 Task: Check the average views per listing of 4 bedrooms in the last 1 year.
Action: Mouse moved to (937, 224)
Screenshot: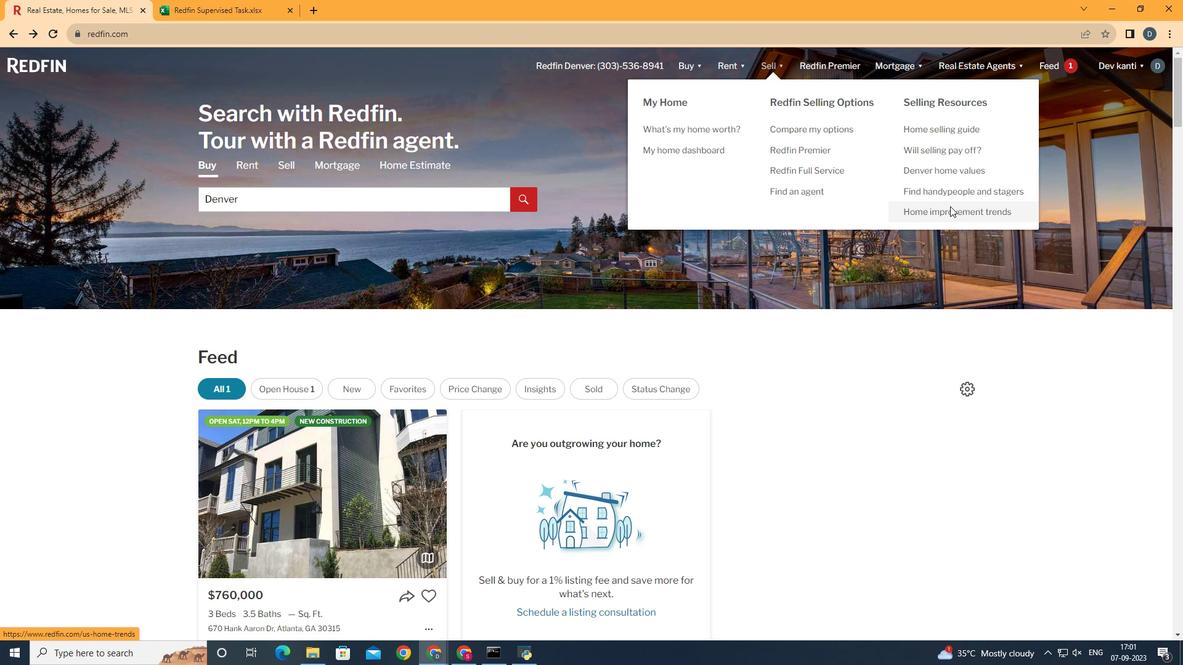 
Action: Mouse pressed left at (937, 224)
Screenshot: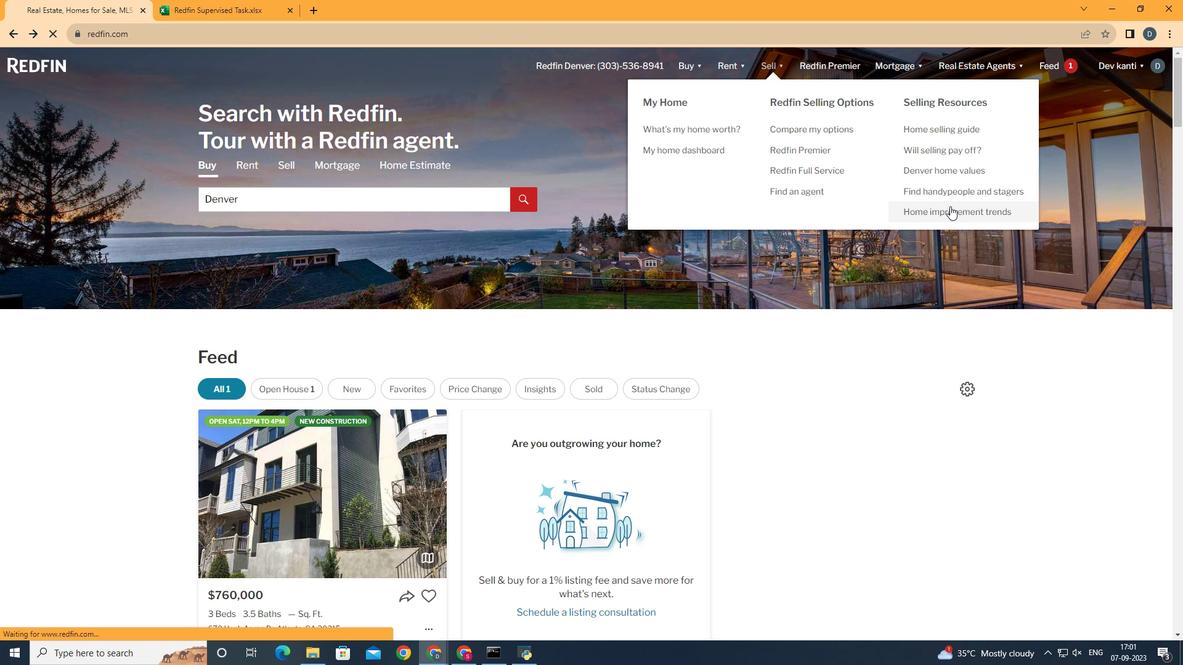 
Action: Mouse moved to (296, 252)
Screenshot: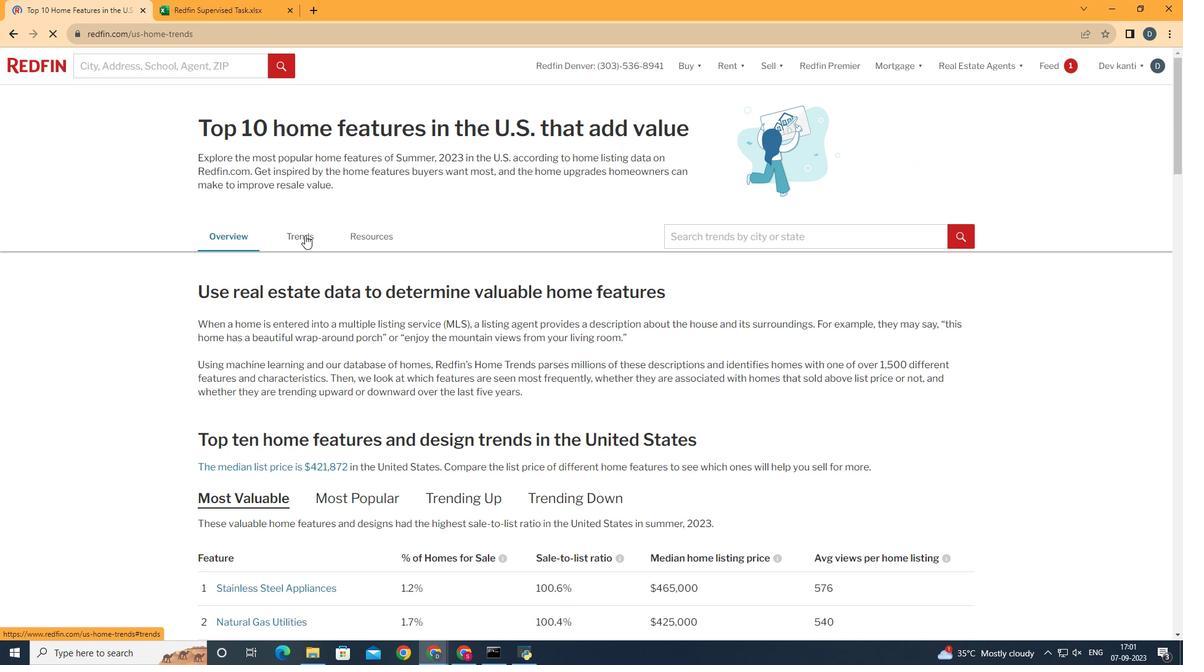 
Action: Mouse pressed left at (296, 252)
Screenshot: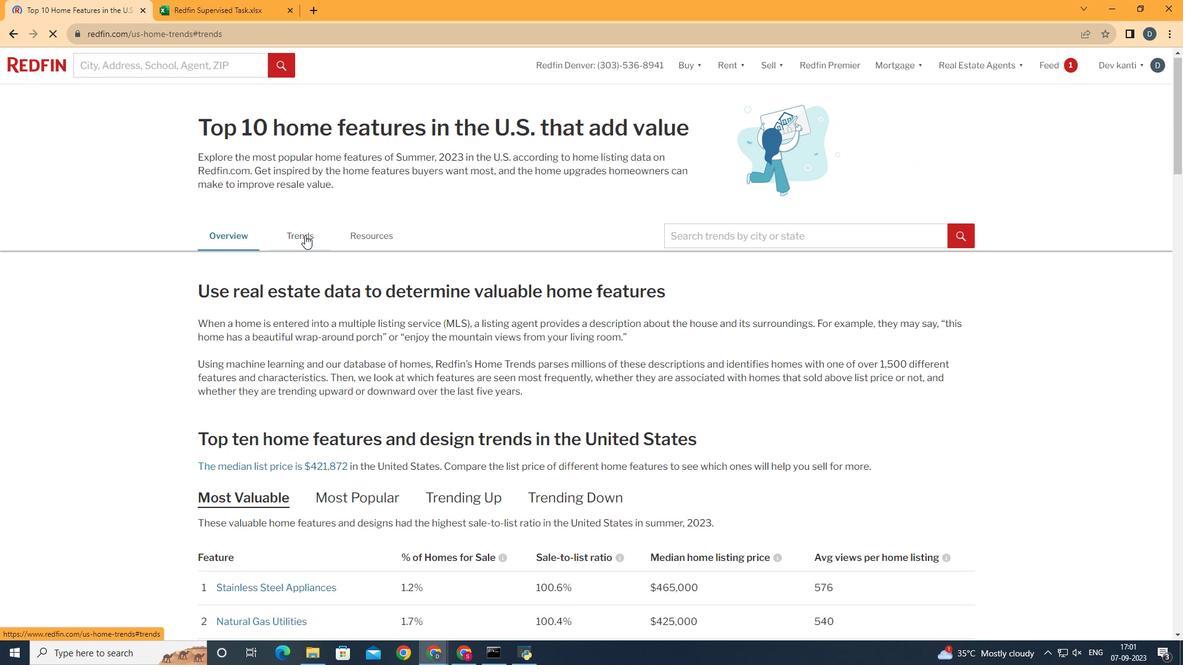 
Action: Mouse moved to (443, 347)
Screenshot: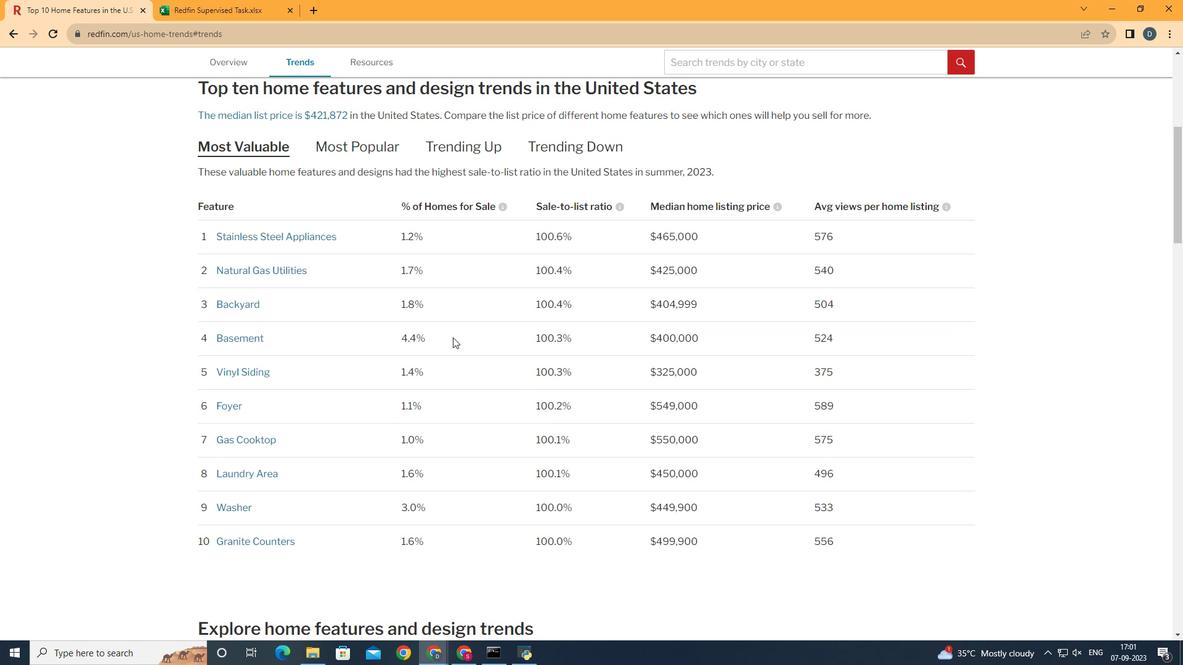
Action: Mouse scrolled (443, 346) with delta (0, 0)
Screenshot: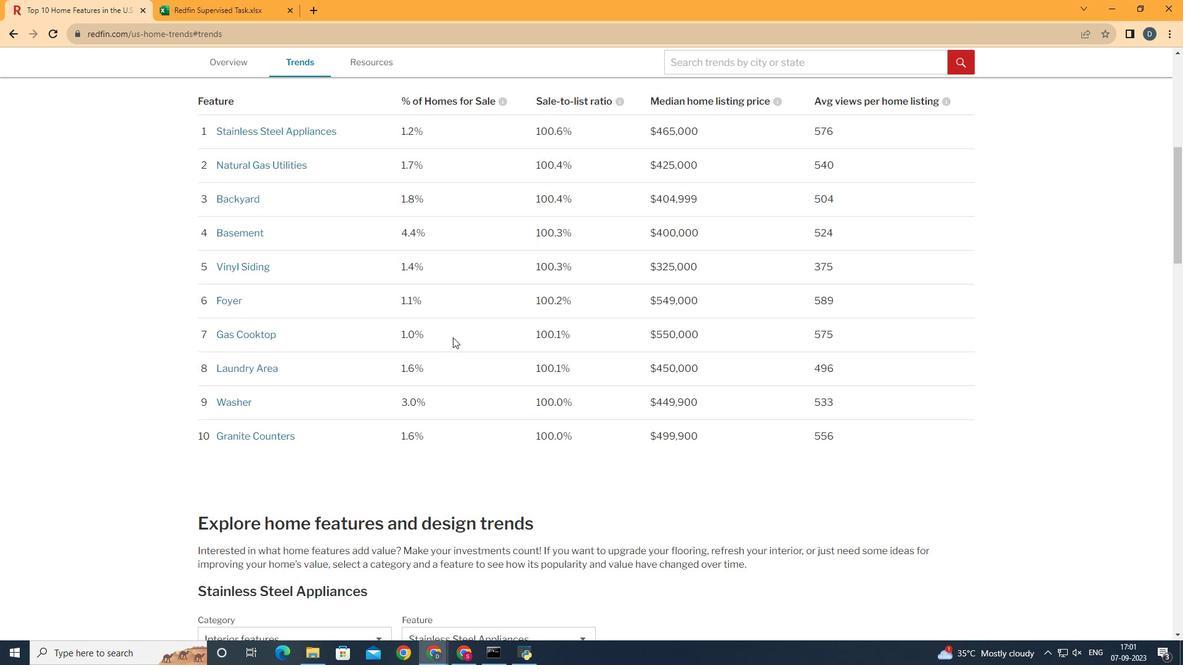 
Action: Mouse scrolled (443, 346) with delta (0, 0)
Screenshot: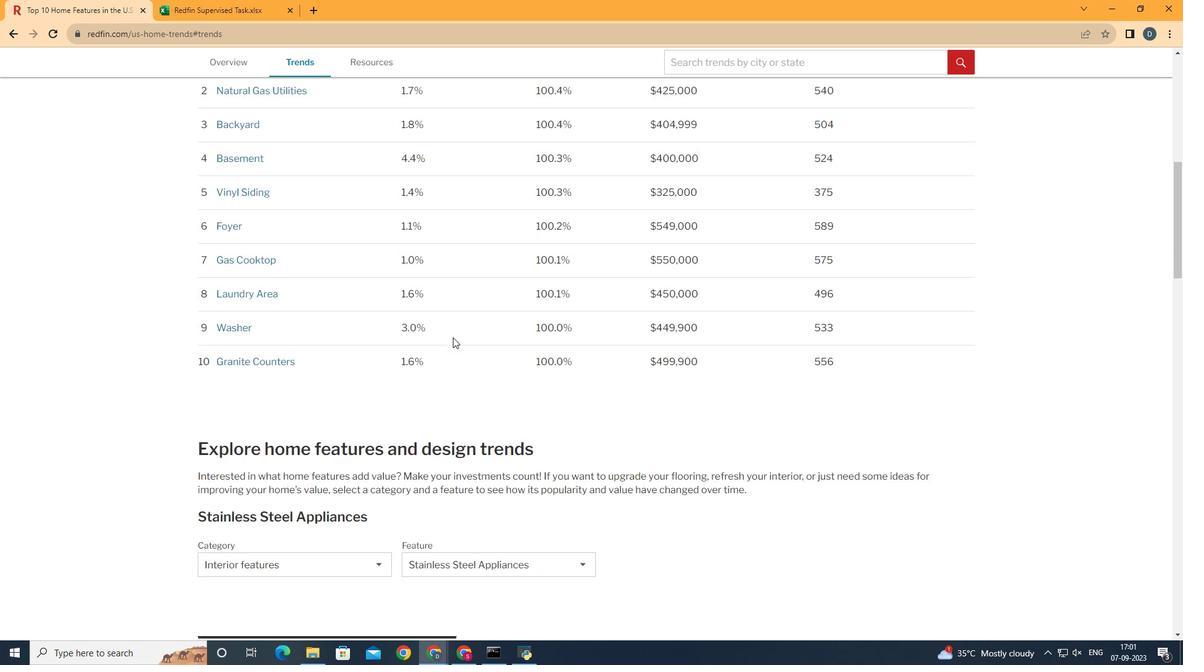 
Action: Mouse scrolled (443, 346) with delta (0, 0)
Screenshot: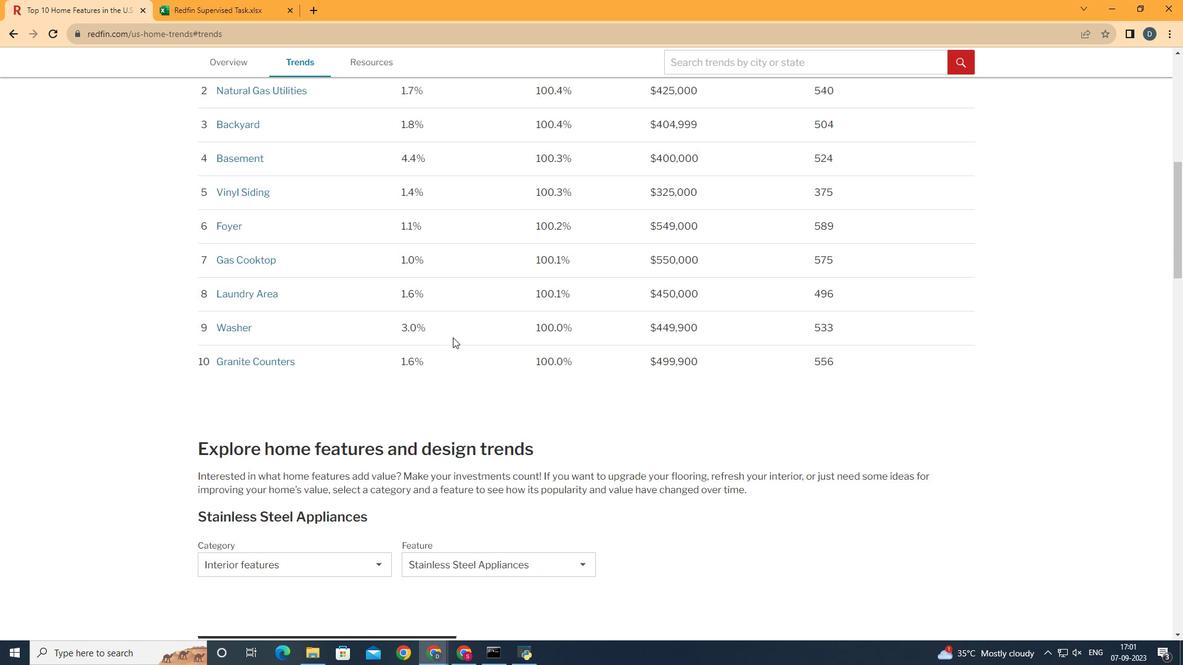 
Action: Mouse scrolled (443, 346) with delta (0, 0)
Screenshot: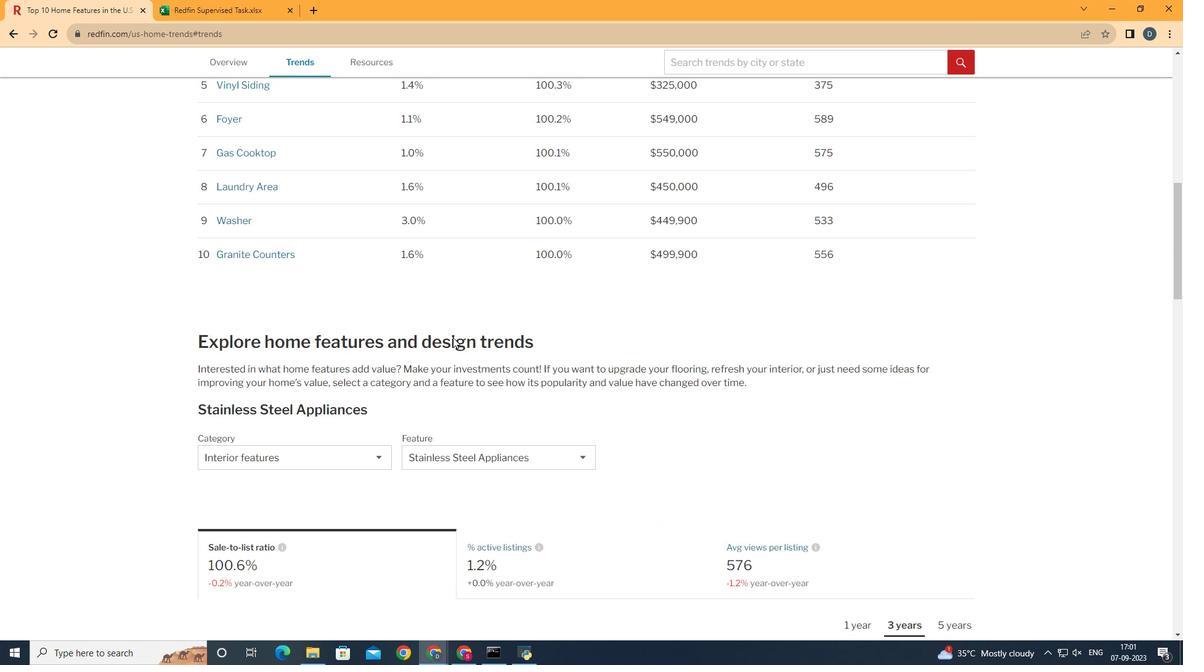 
Action: Mouse scrolled (443, 346) with delta (0, 0)
Screenshot: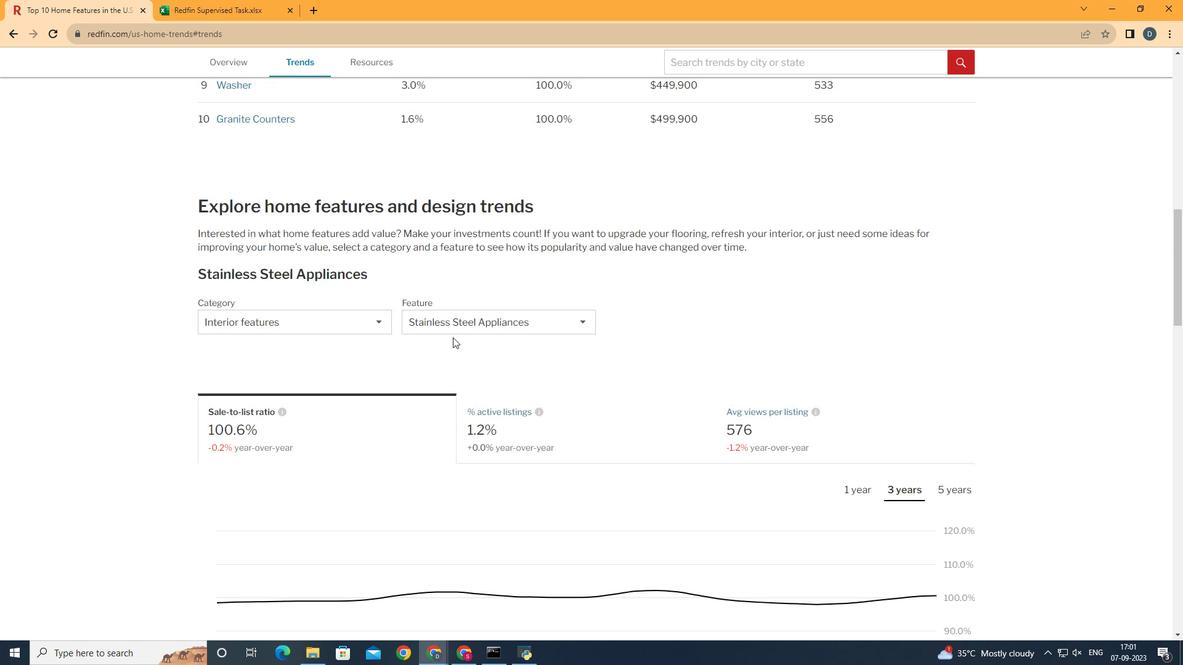 
Action: Mouse scrolled (443, 346) with delta (0, 0)
Screenshot: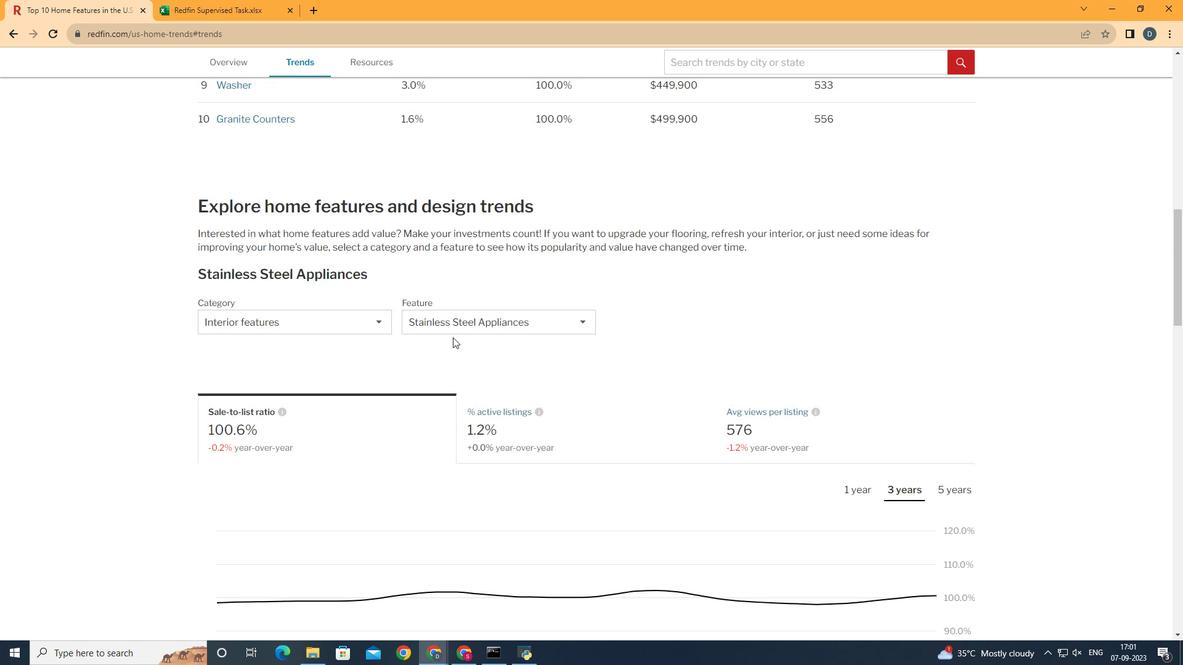 
Action: Mouse scrolled (443, 346) with delta (0, 0)
Screenshot: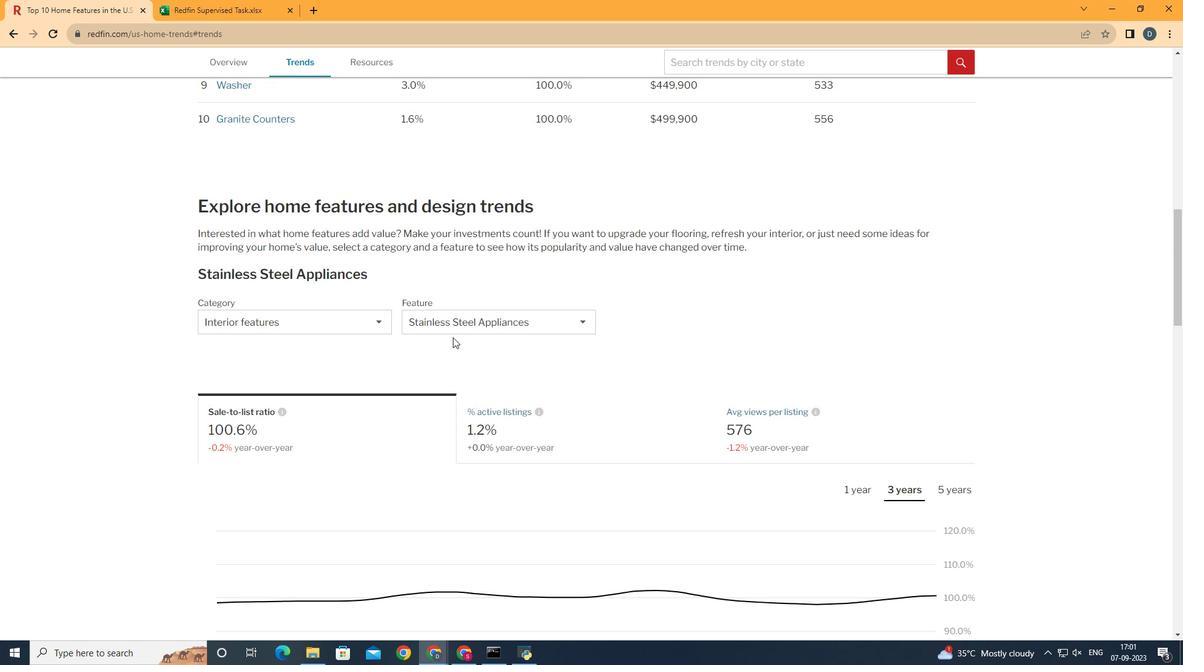 
Action: Mouse moved to (337, 332)
Screenshot: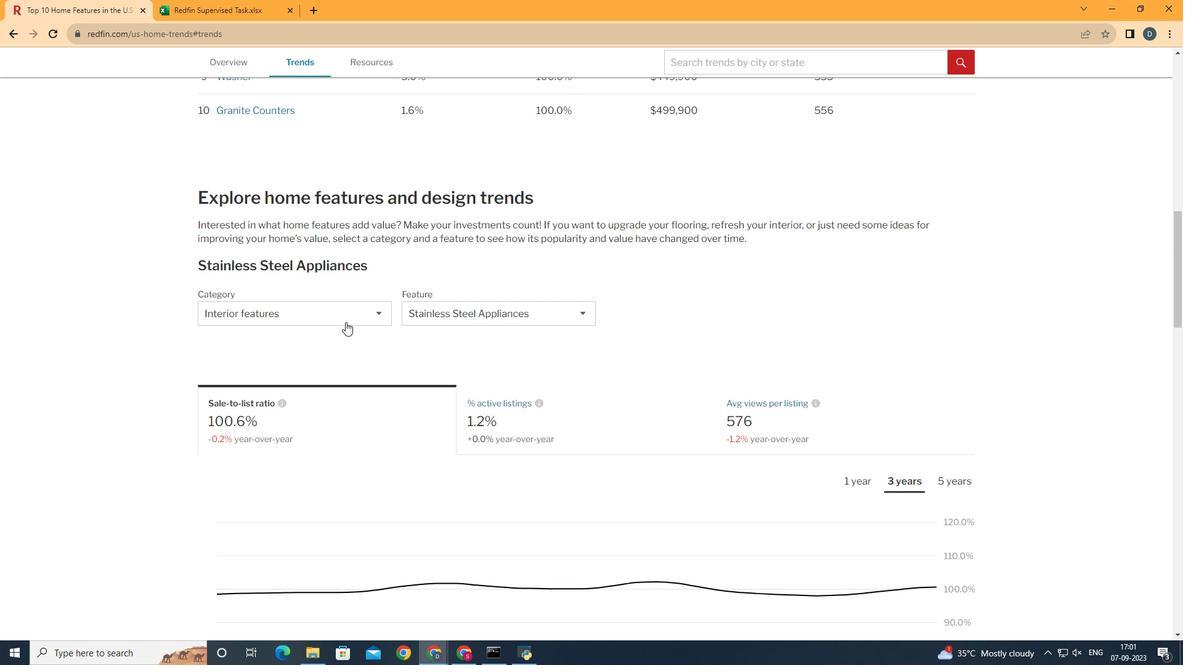 
Action: Mouse pressed left at (337, 332)
Screenshot: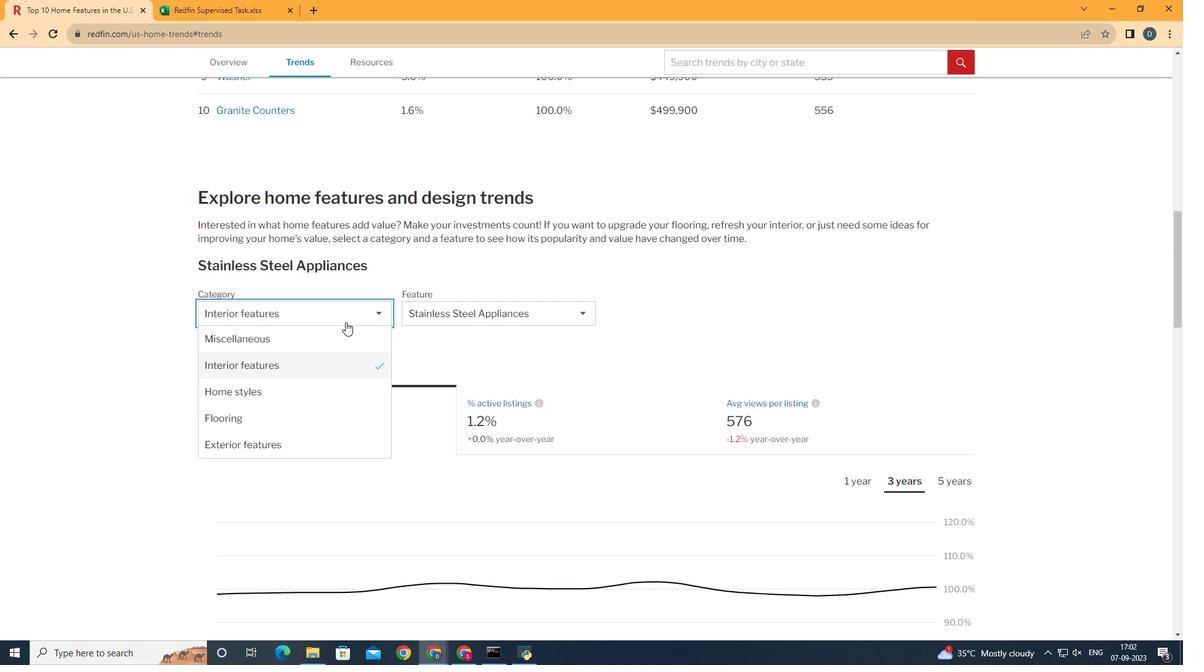 
Action: Mouse moved to (348, 374)
Screenshot: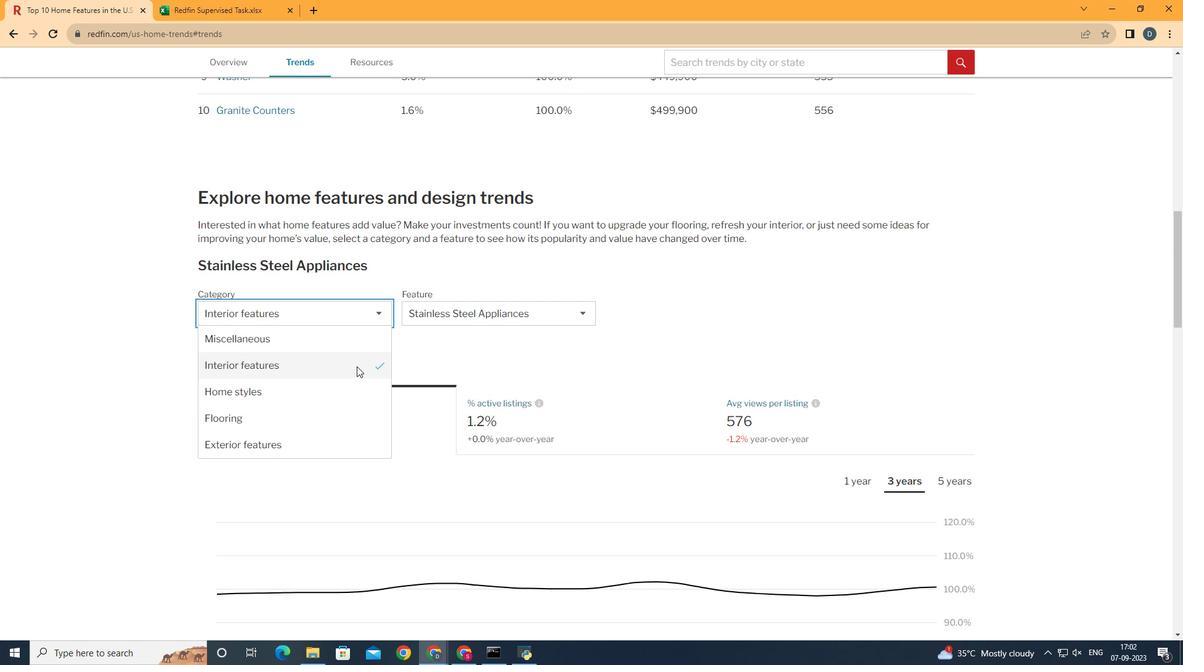 
Action: Mouse pressed left at (348, 374)
Screenshot: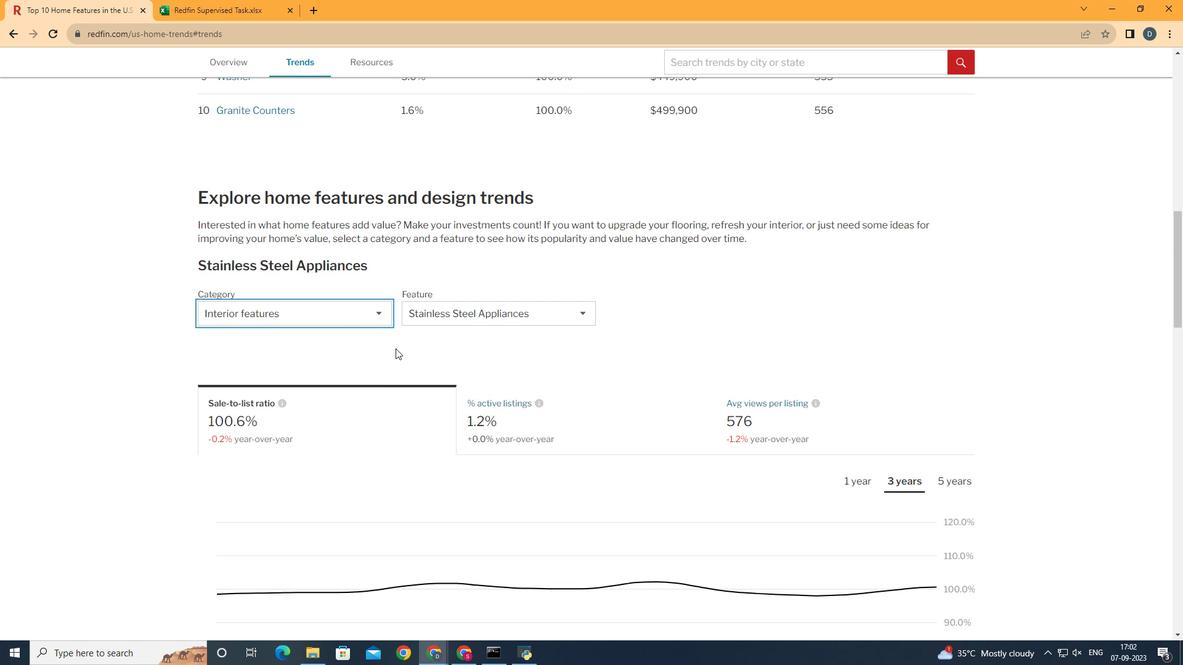 
Action: Mouse moved to (444, 332)
Screenshot: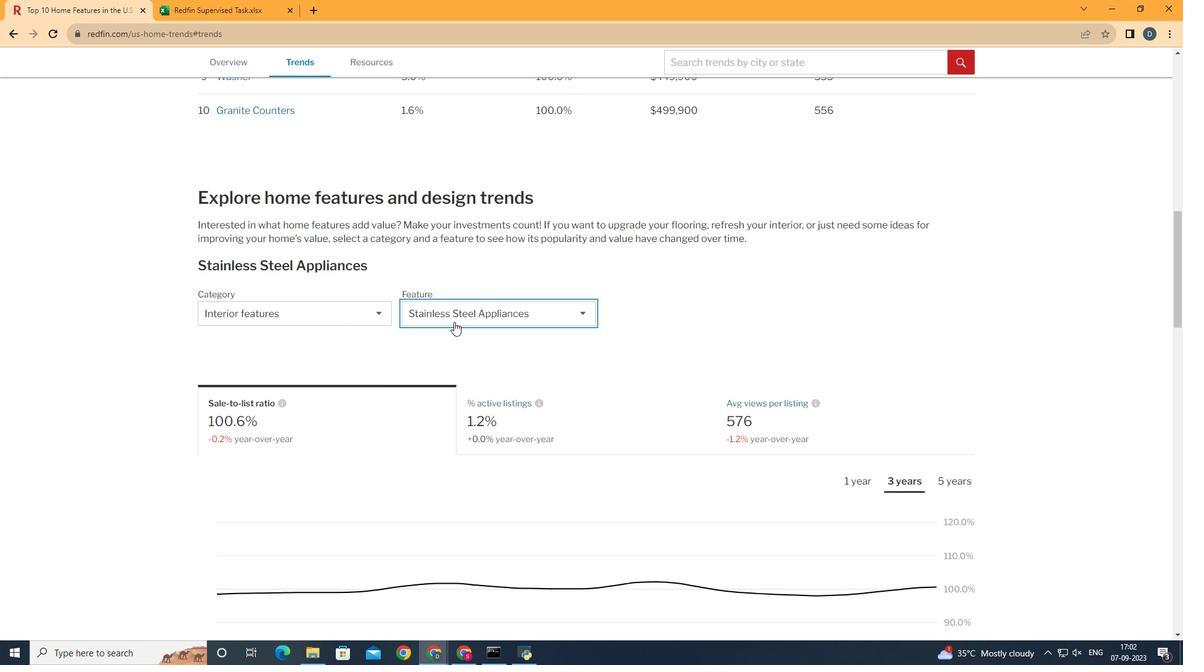 
Action: Mouse pressed left at (444, 332)
Screenshot: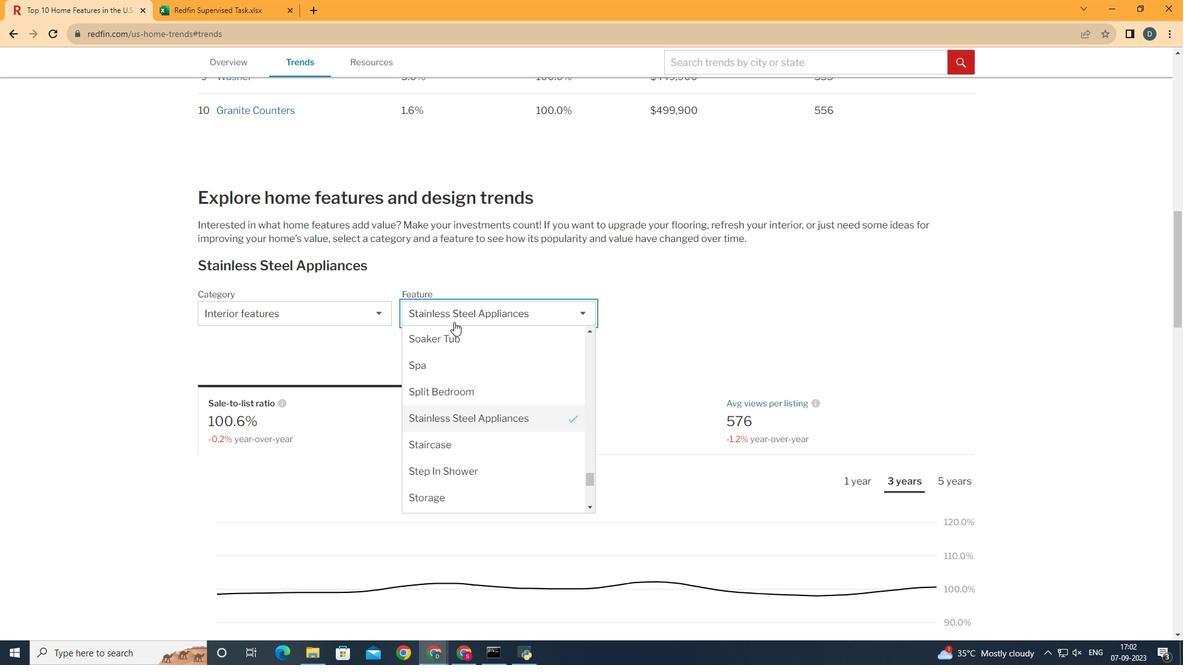 
Action: Mouse moved to (577, 478)
Screenshot: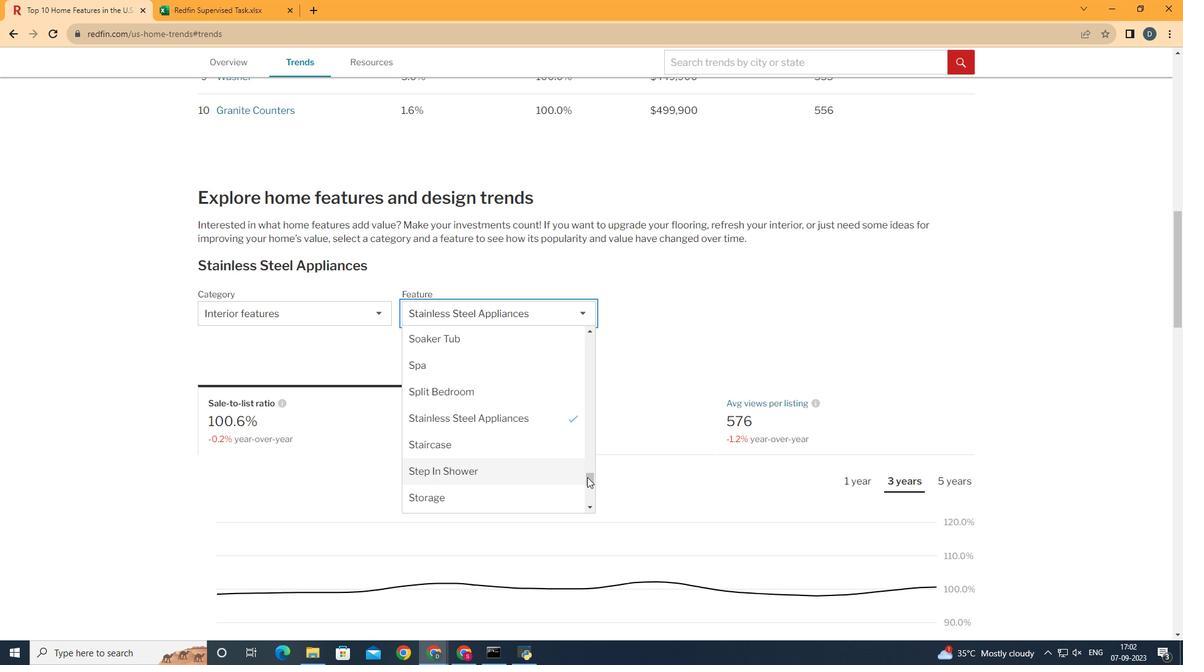 
Action: Mouse pressed left at (577, 478)
Screenshot: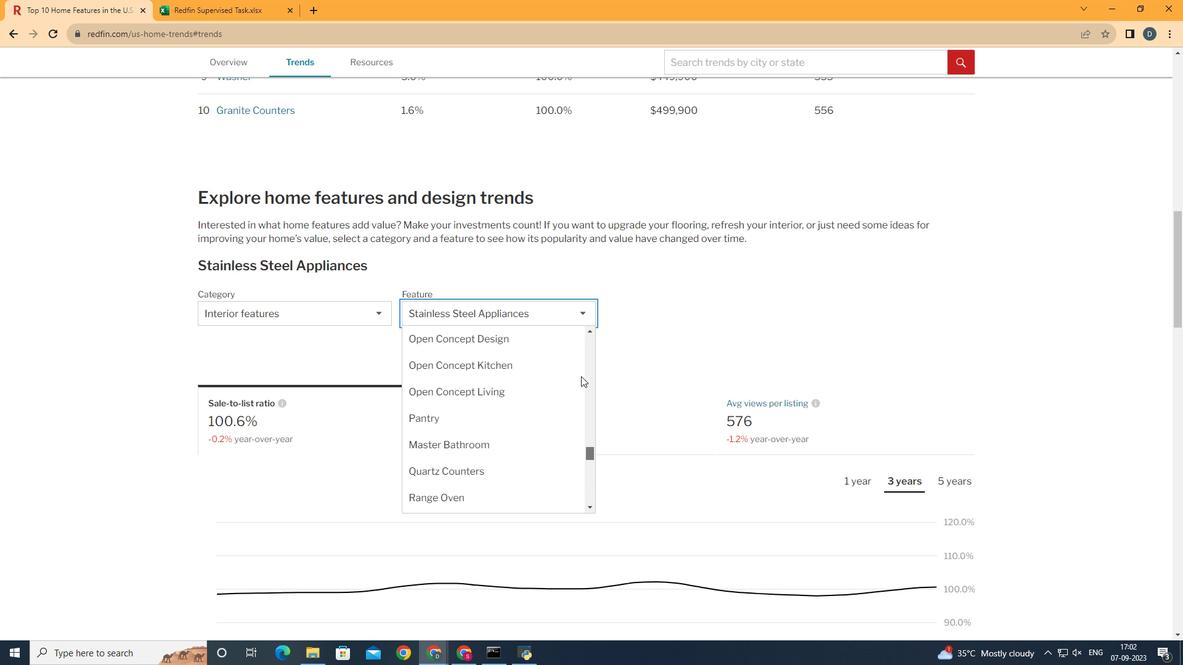 
Action: Mouse moved to (503, 405)
Screenshot: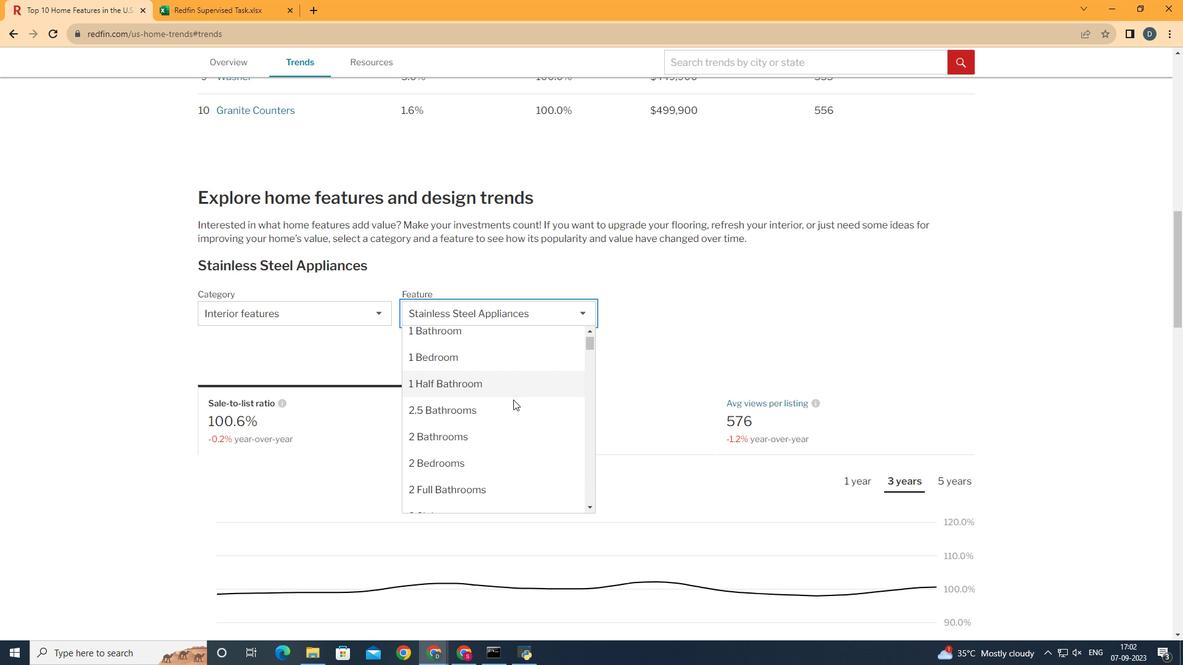 
Action: Mouse scrolled (503, 404) with delta (0, 0)
Screenshot: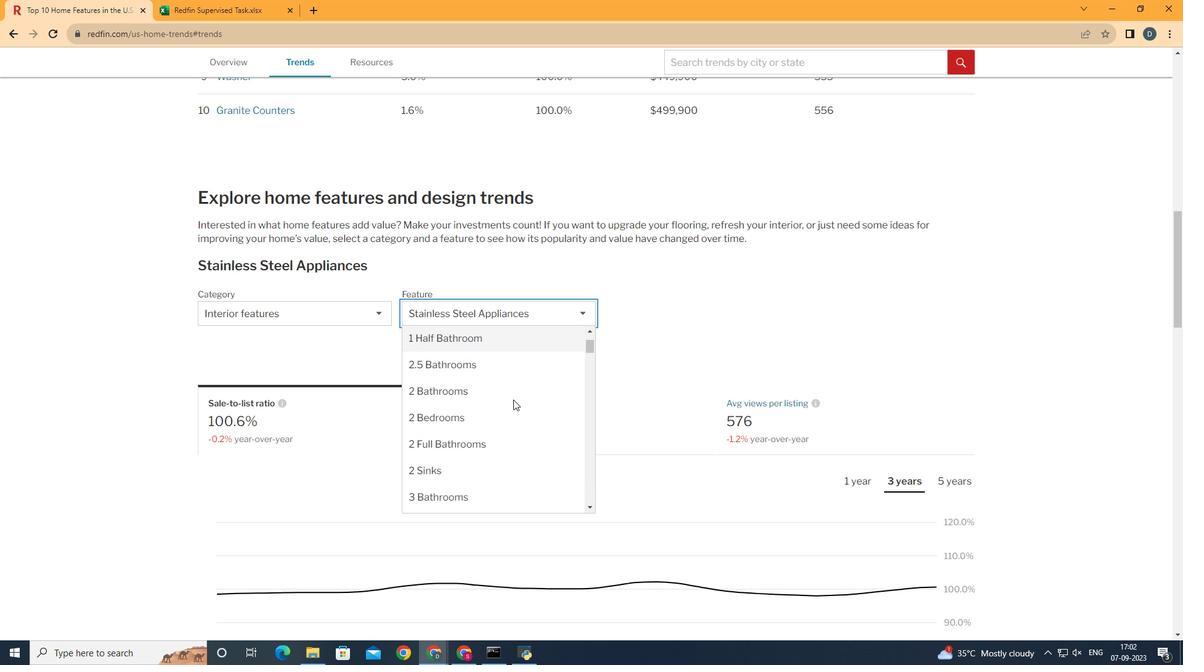
Action: Mouse moved to (503, 406)
Screenshot: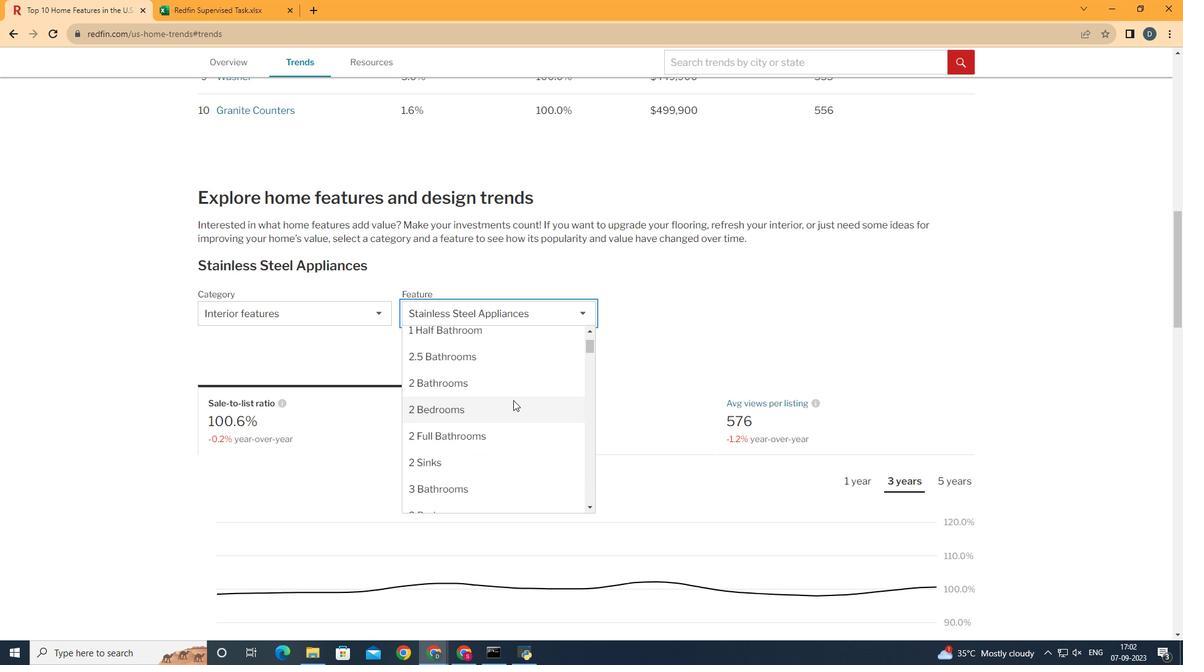 
Action: Mouse scrolled (503, 405) with delta (0, 0)
Screenshot: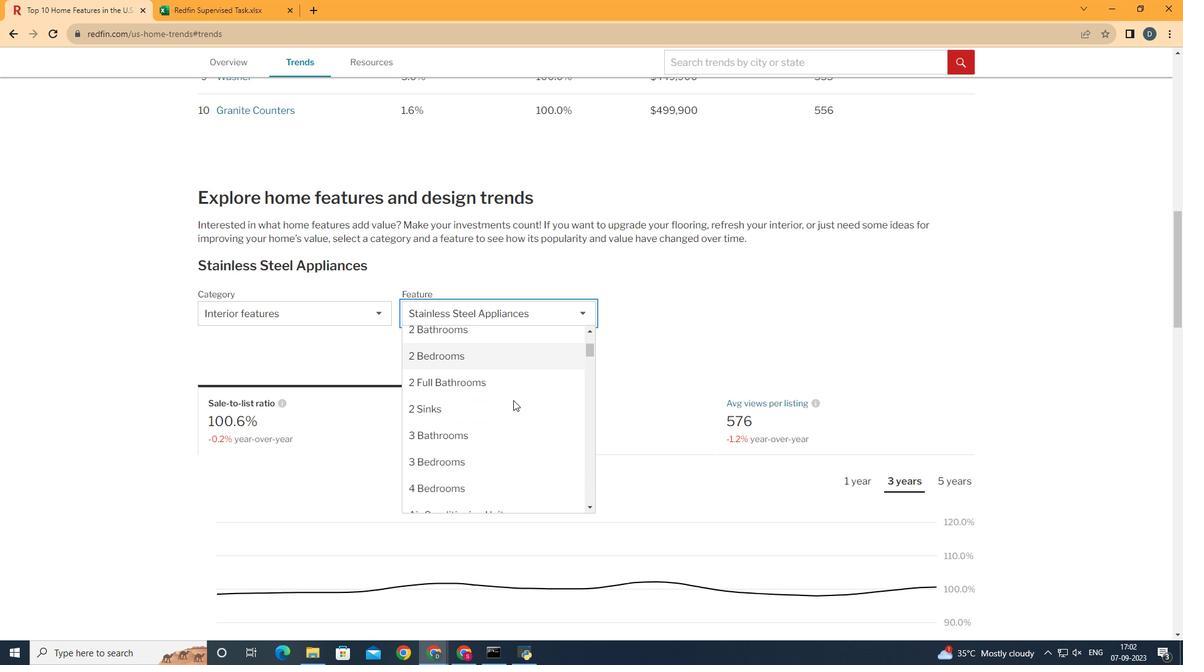 
Action: Mouse moved to (471, 478)
Screenshot: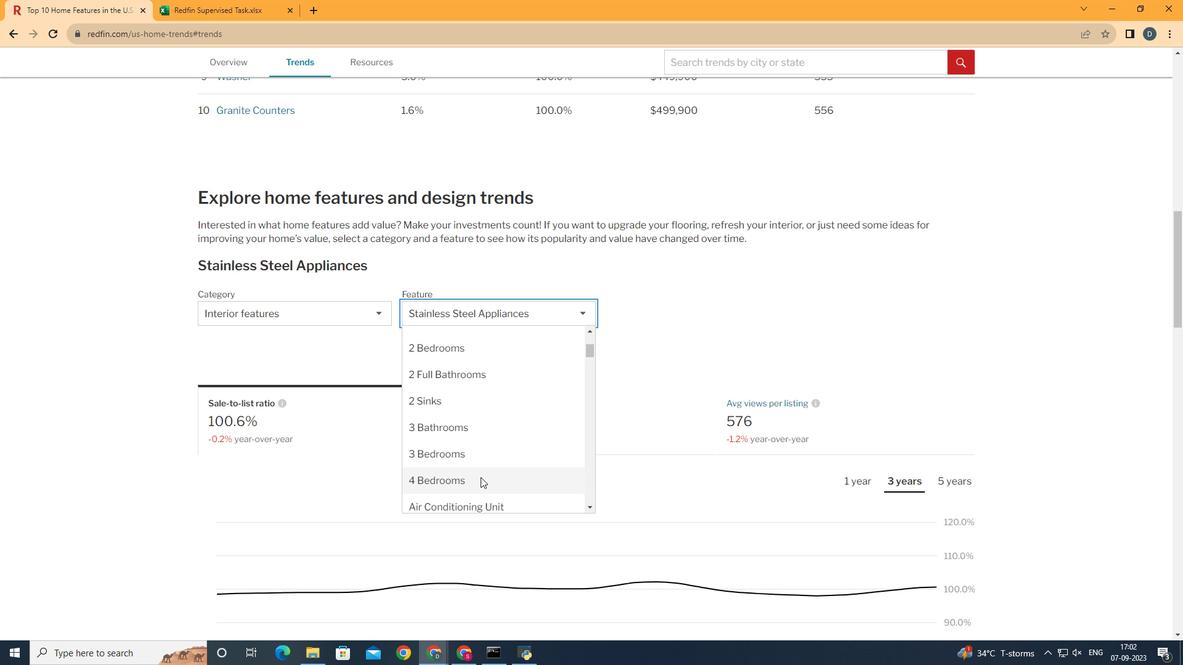 
Action: Mouse pressed left at (471, 478)
Screenshot: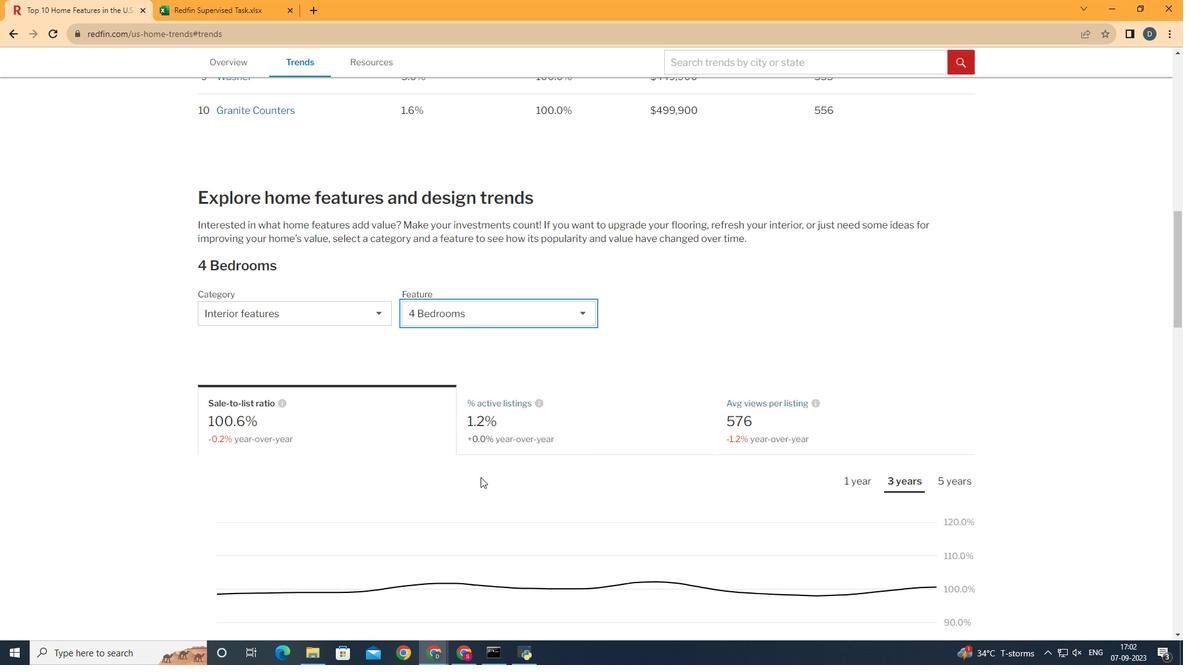 
Action: Mouse moved to (839, 431)
Screenshot: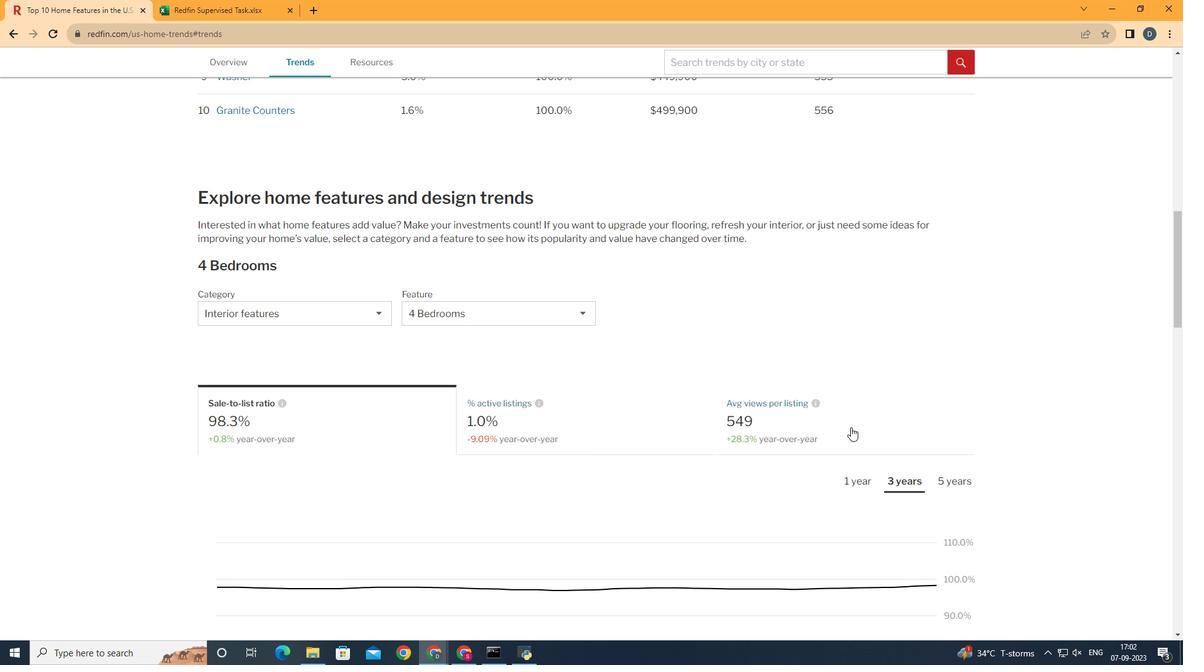 
Action: Mouse pressed left at (839, 431)
Screenshot: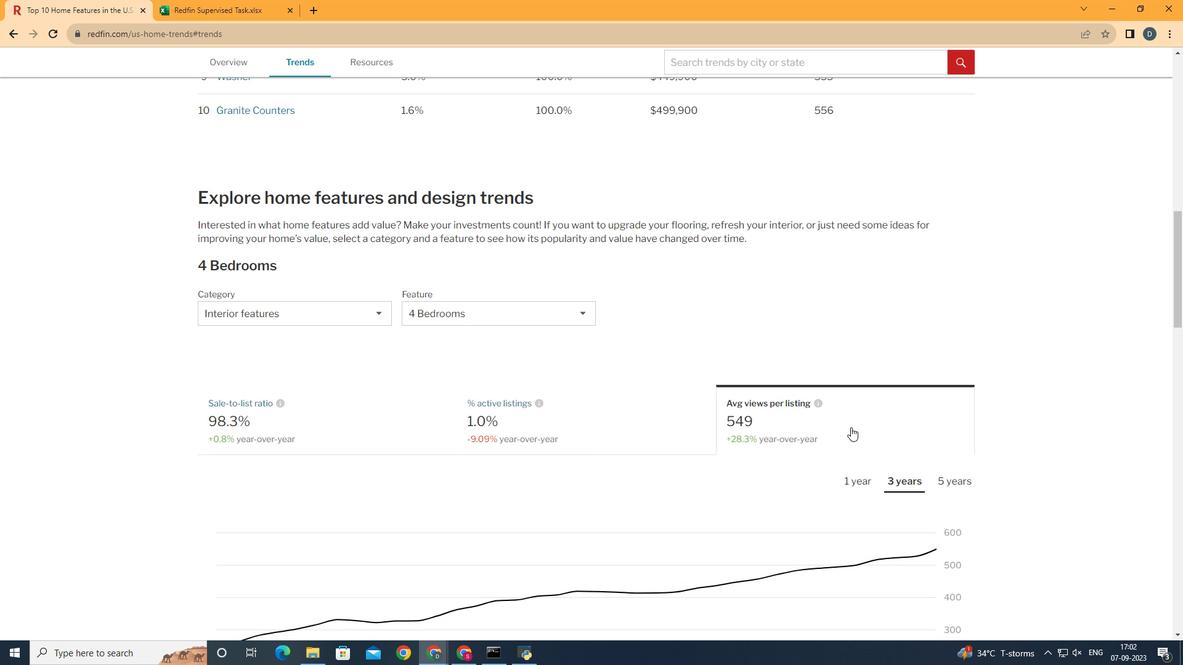 
Action: Mouse scrolled (839, 430) with delta (0, 0)
Screenshot: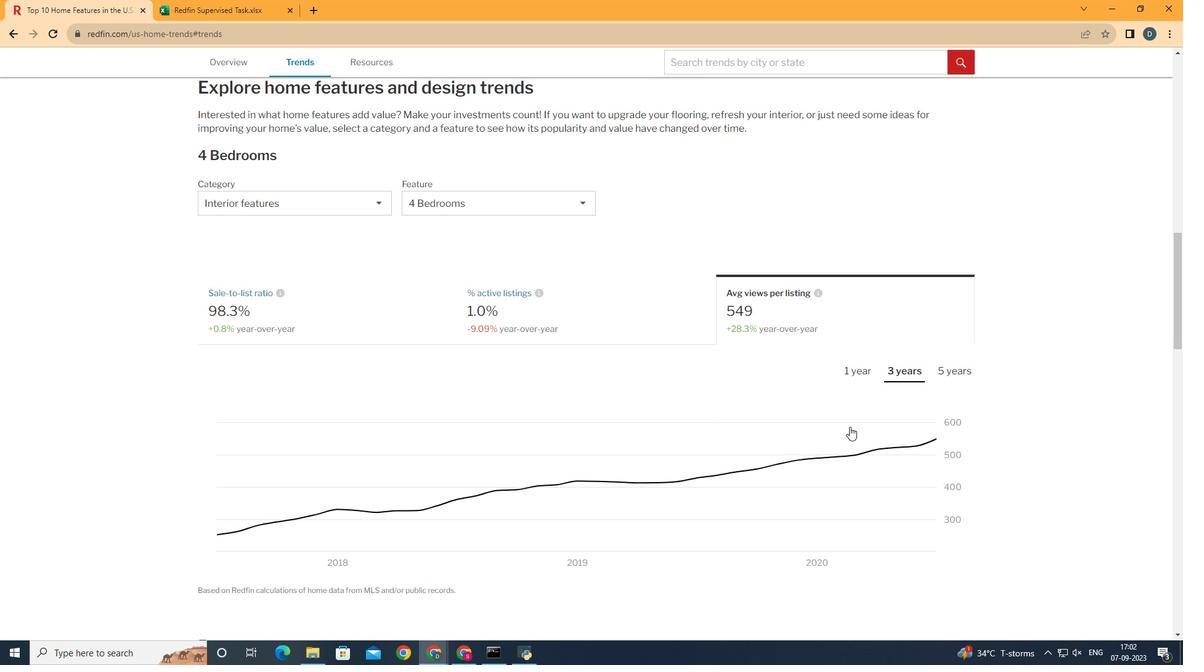 
Action: Mouse scrolled (839, 430) with delta (0, 0)
Screenshot: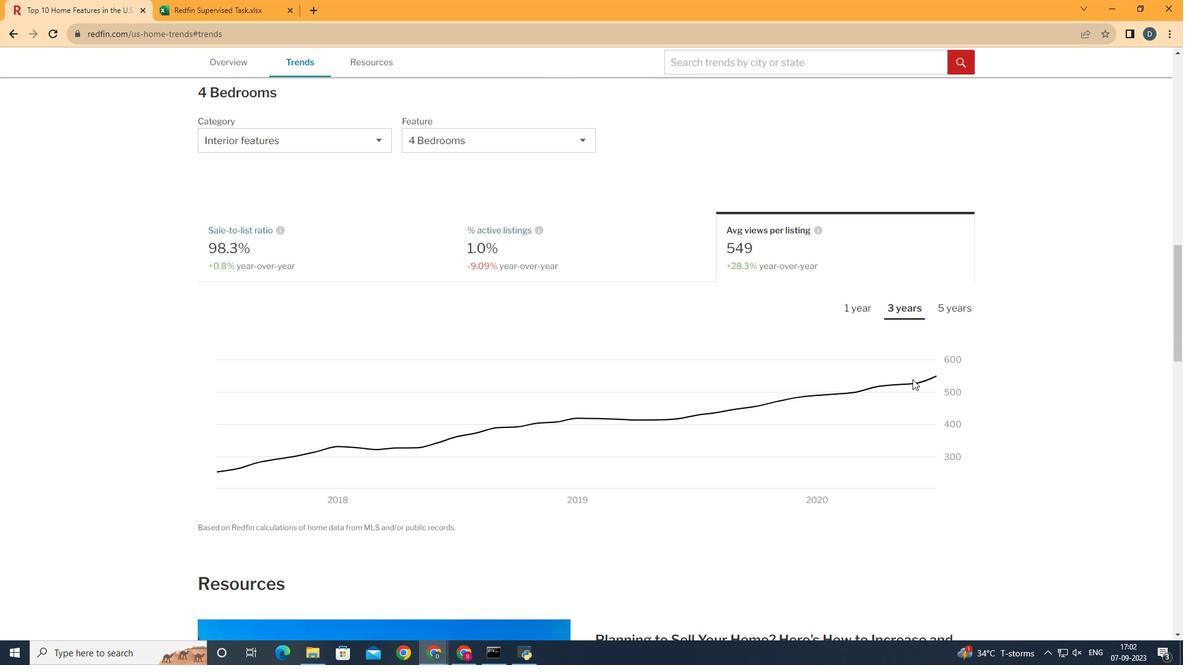 
Action: Mouse scrolled (839, 430) with delta (0, 0)
Screenshot: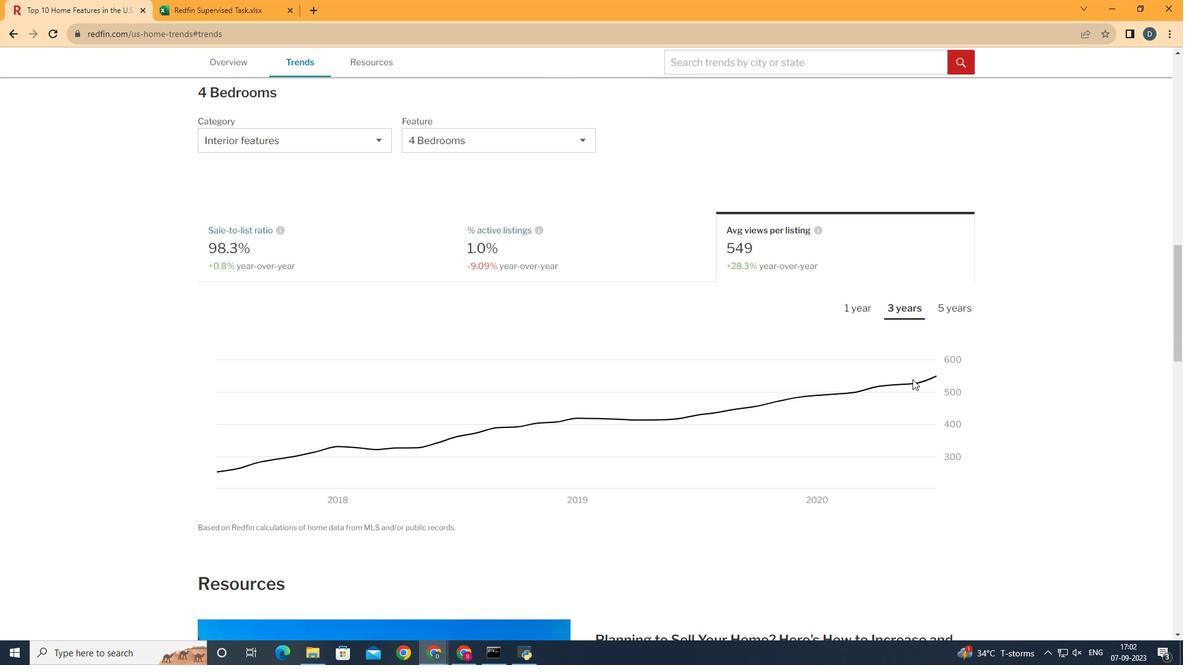 
Action: Mouse moved to (852, 303)
Screenshot: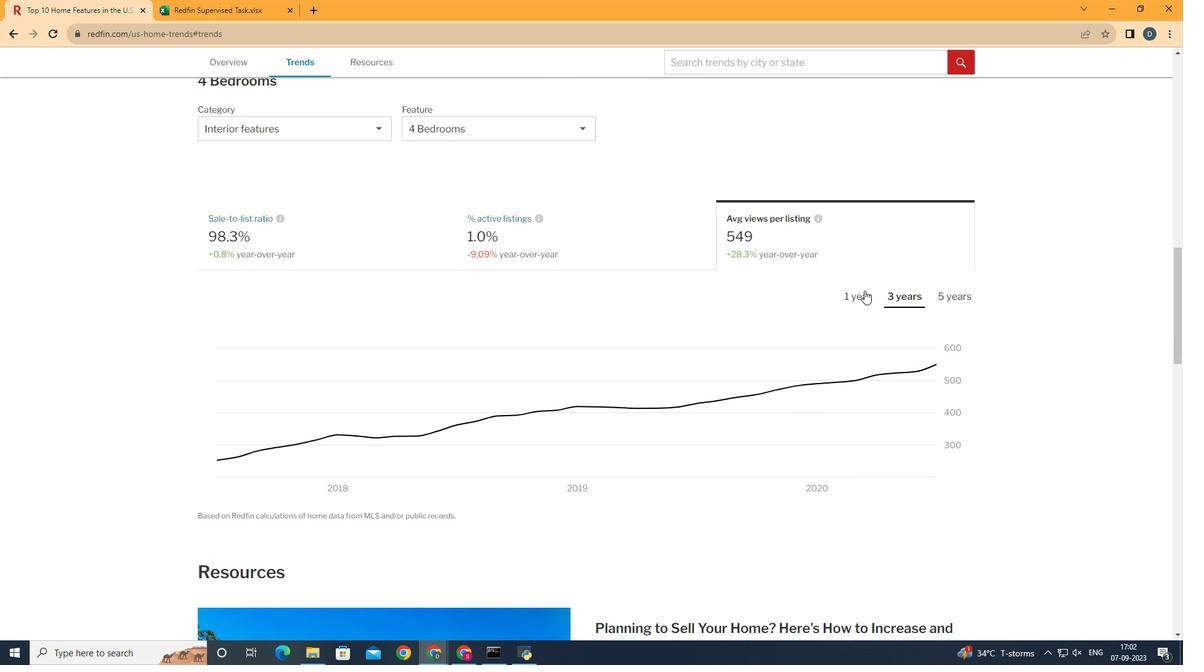 
Action: Mouse pressed left at (852, 303)
Screenshot: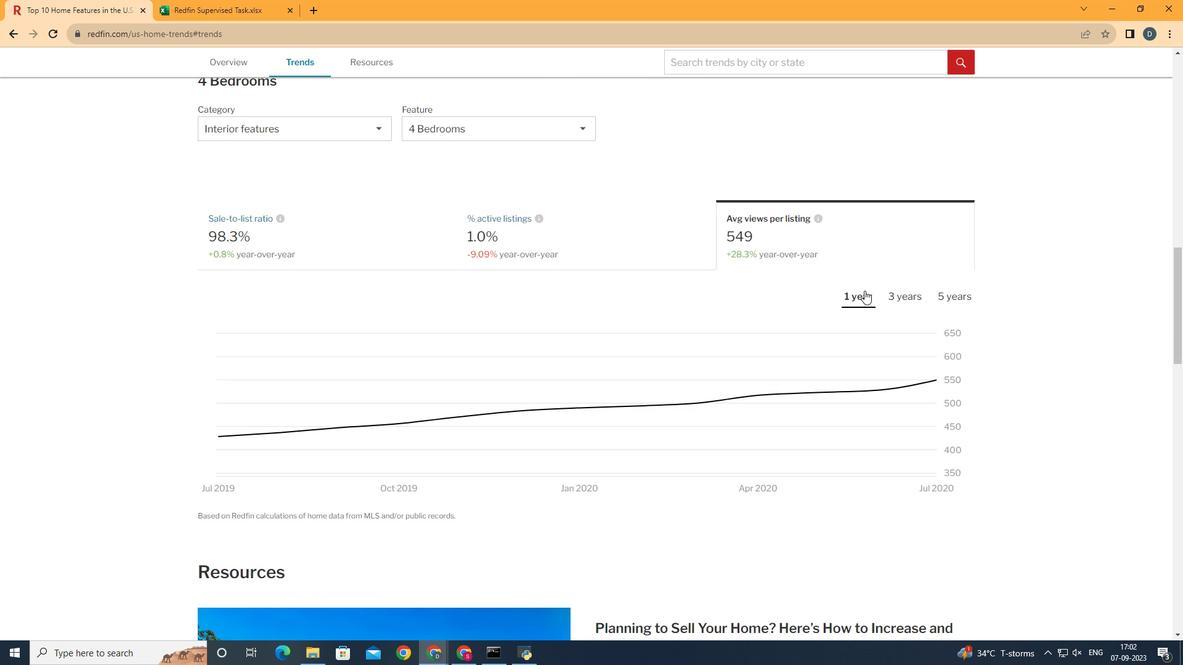 
Action: Mouse moved to (889, 411)
Screenshot: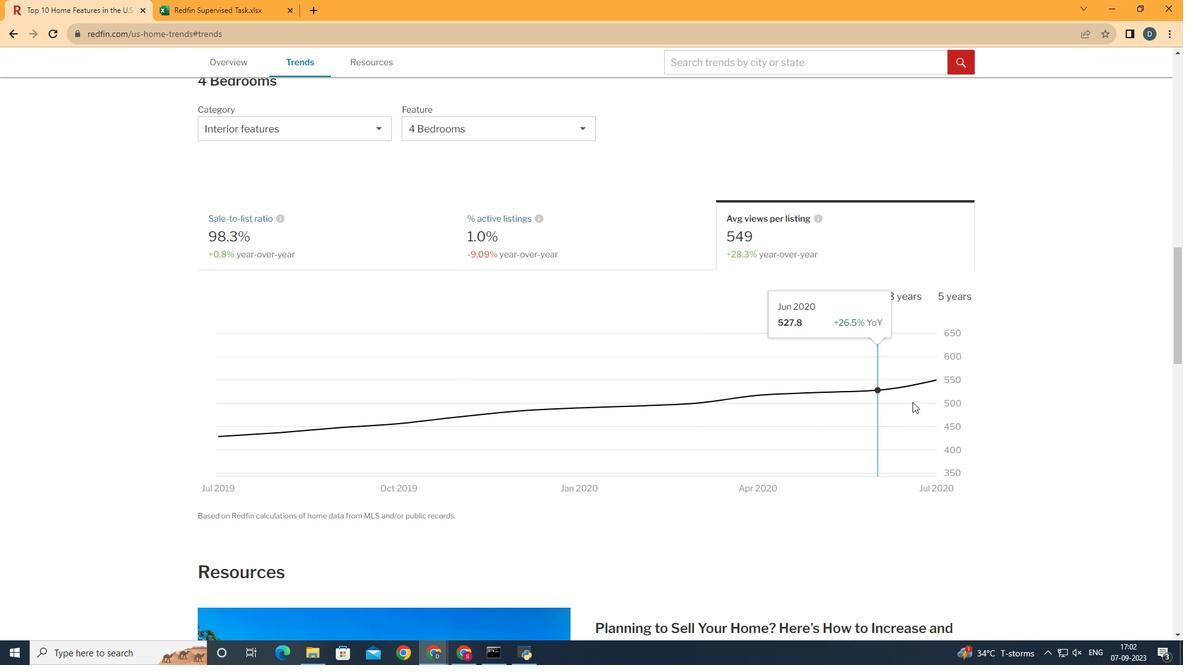 
